 Task: Put "Image B" in Medium of HighDef Film Adrenaline Trailer
Action: Mouse pressed left at (100, 67)
Screenshot: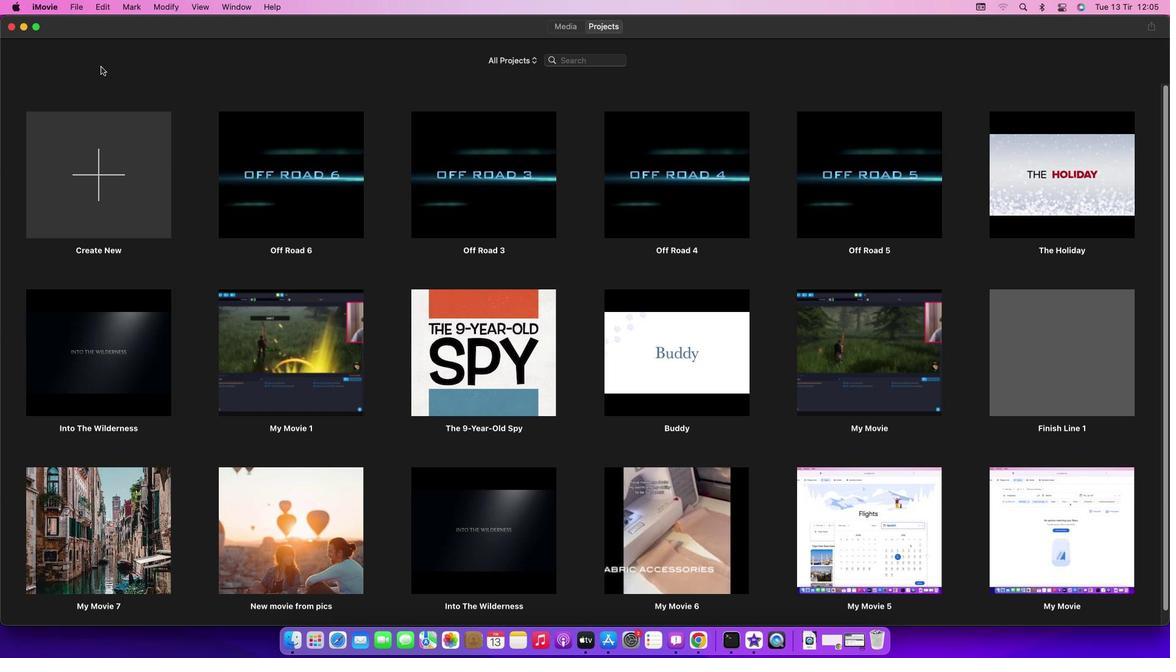 
Action: Mouse moved to (72, 6)
Screenshot: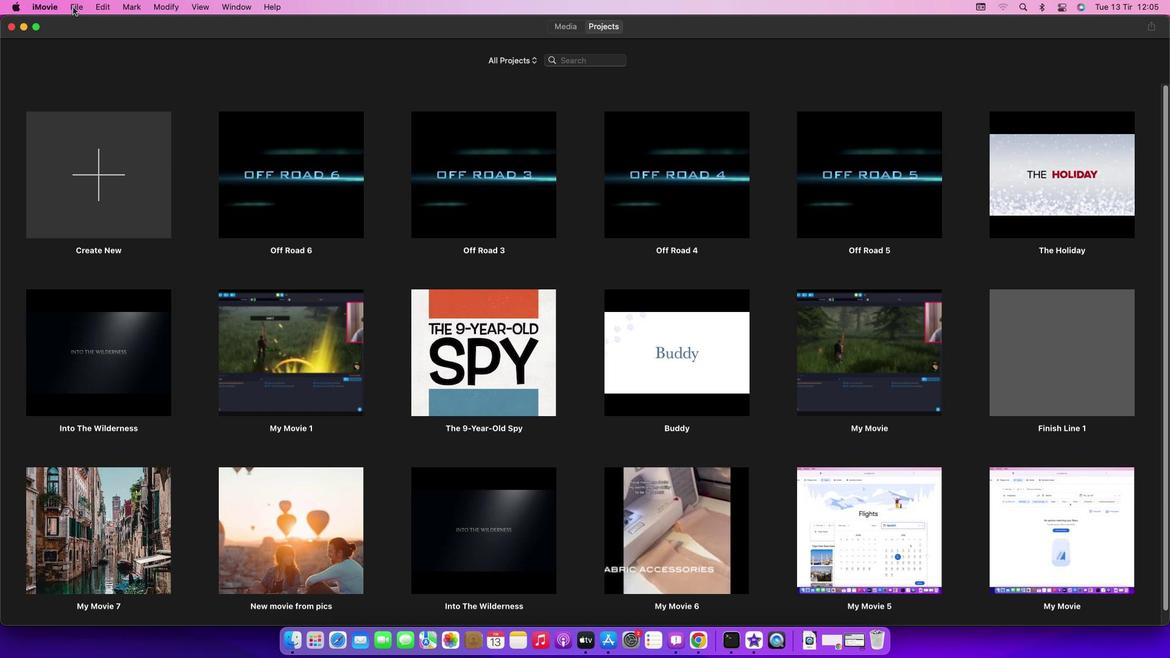 
Action: Mouse pressed left at (72, 6)
Screenshot: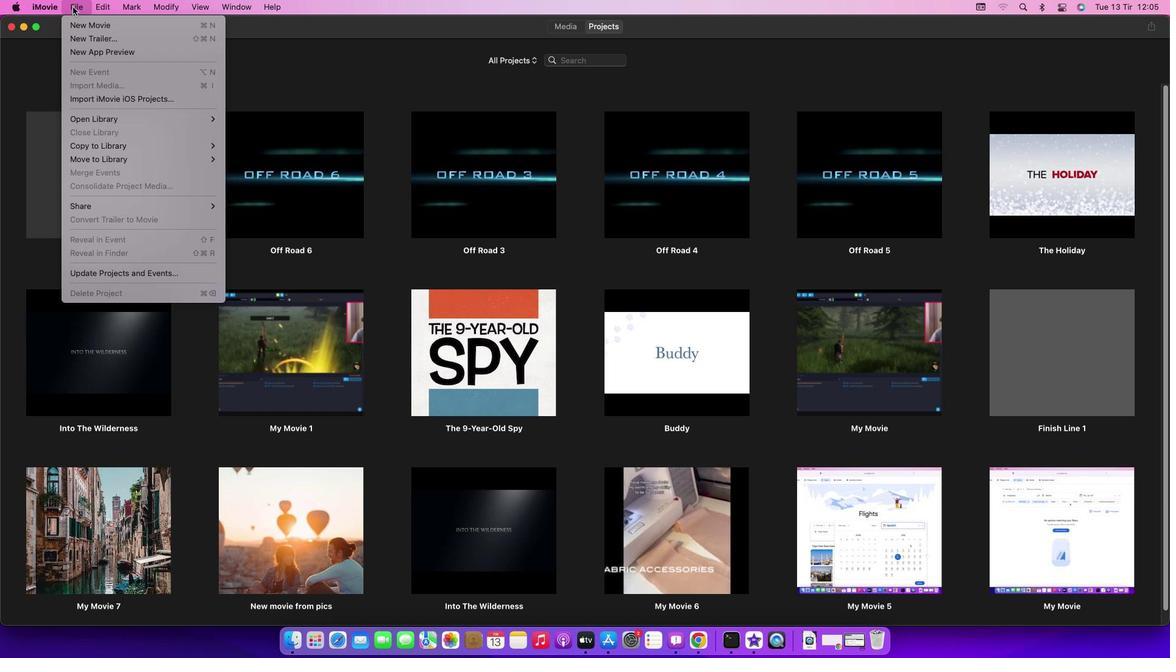 
Action: Mouse moved to (99, 44)
Screenshot: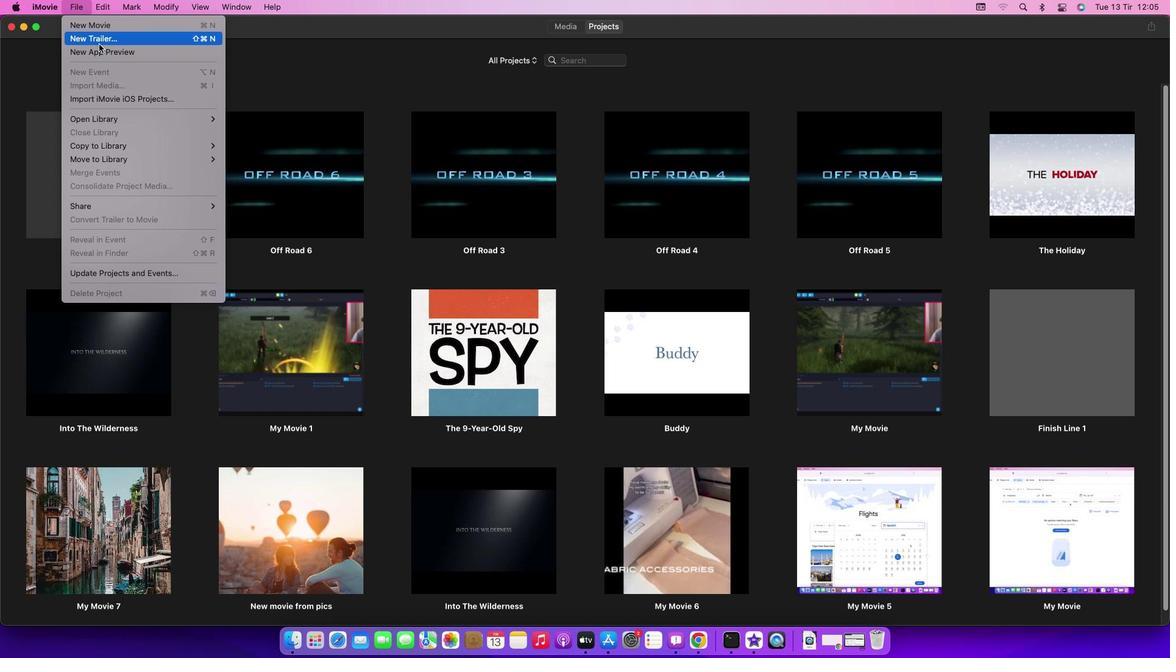 
Action: Mouse pressed left at (99, 44)
Screenshot: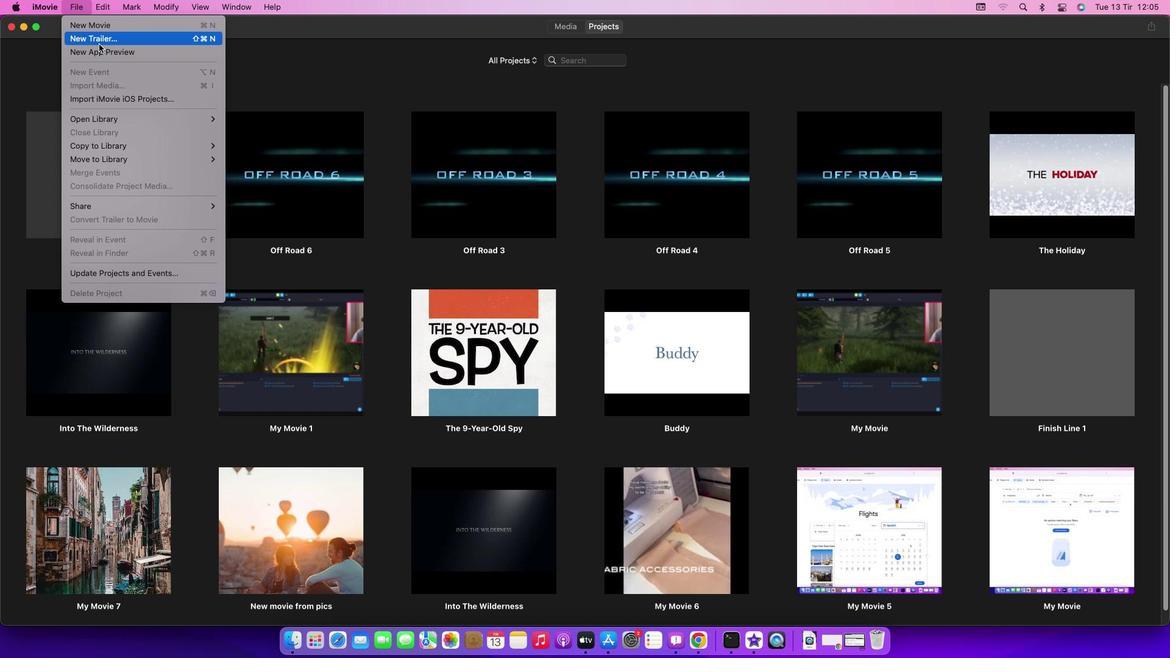 
Action: Mouse moved to (691, 348)
Screenshot: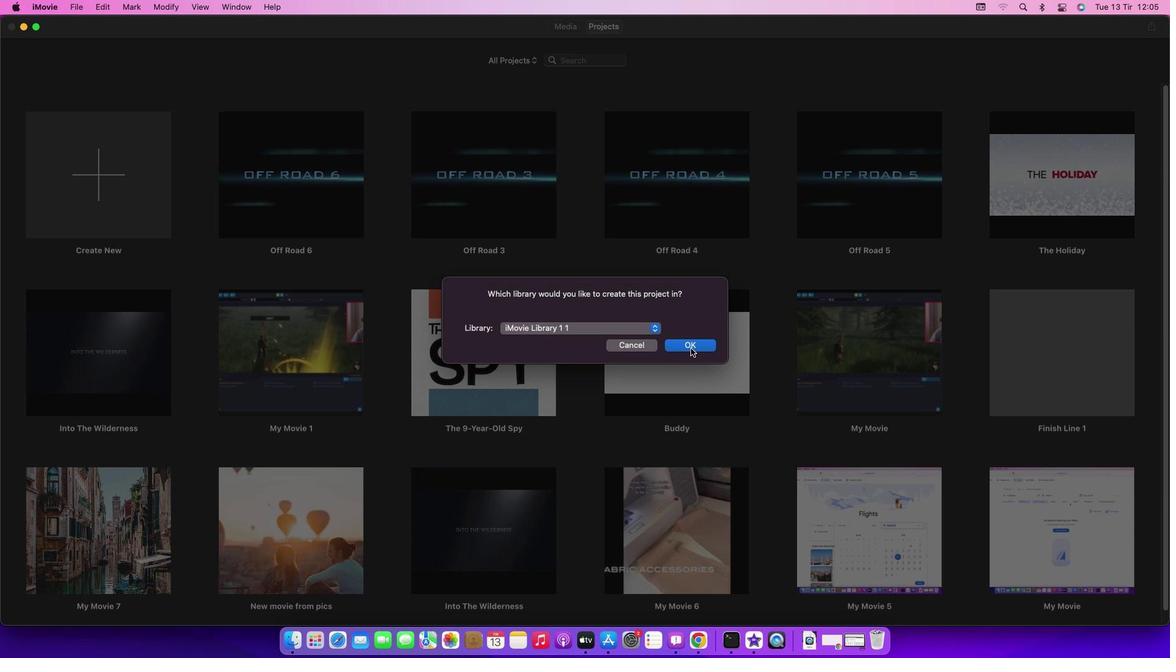 
Action: Mouse pressed left at (691, 348)
Screenshot: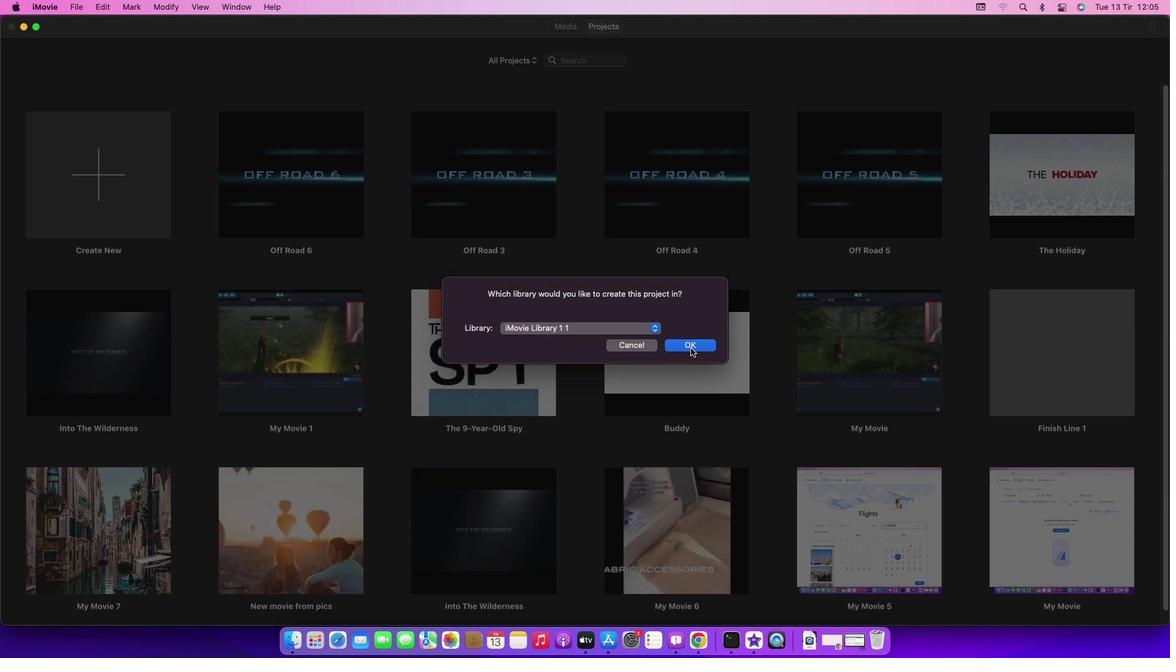 
Action: Mouse moved to (604, 244)
Screenshot: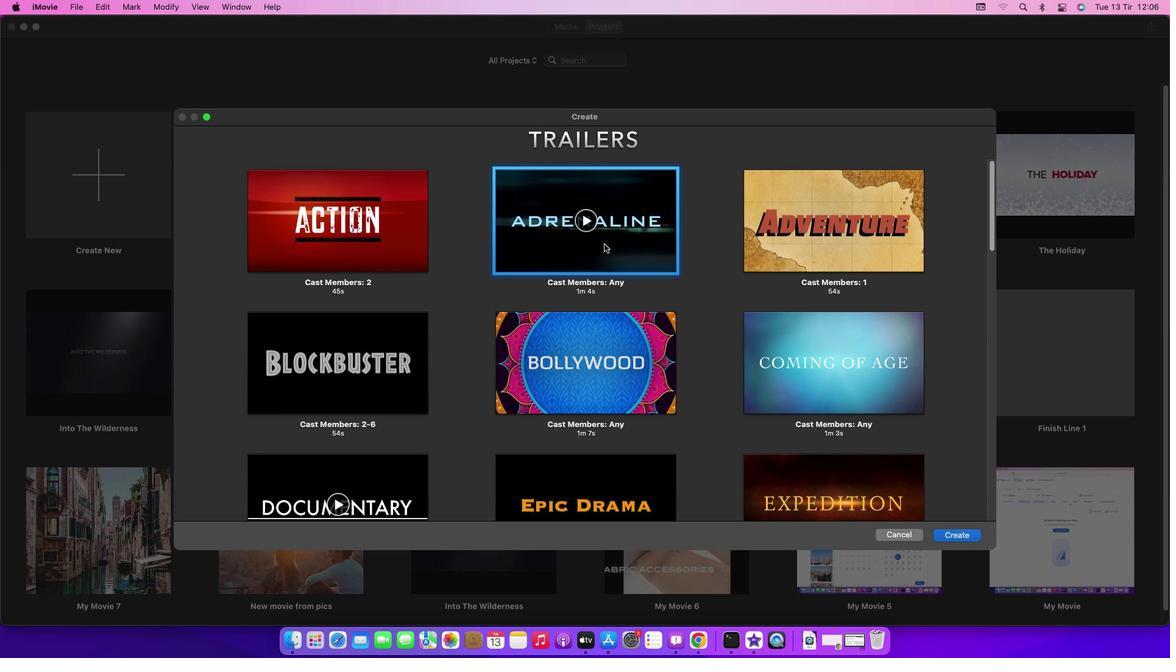 
Action: Mouse pressed left at (604, 244)
Screenshot: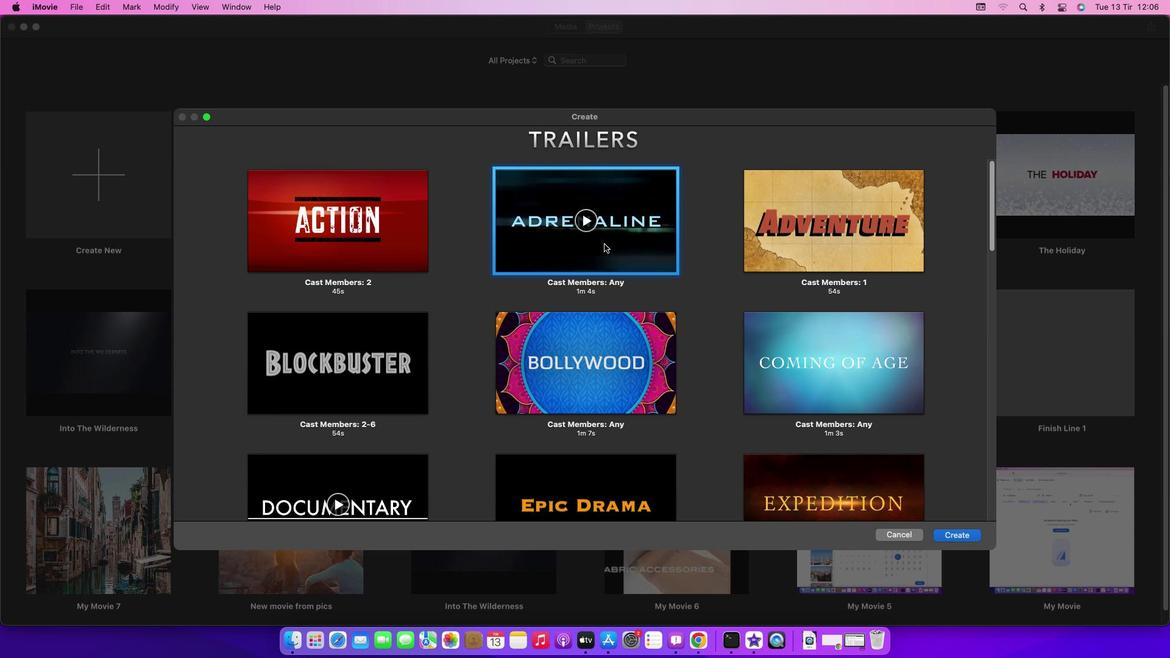 
Action: Mouse moved to (965, 536)
Screenshot: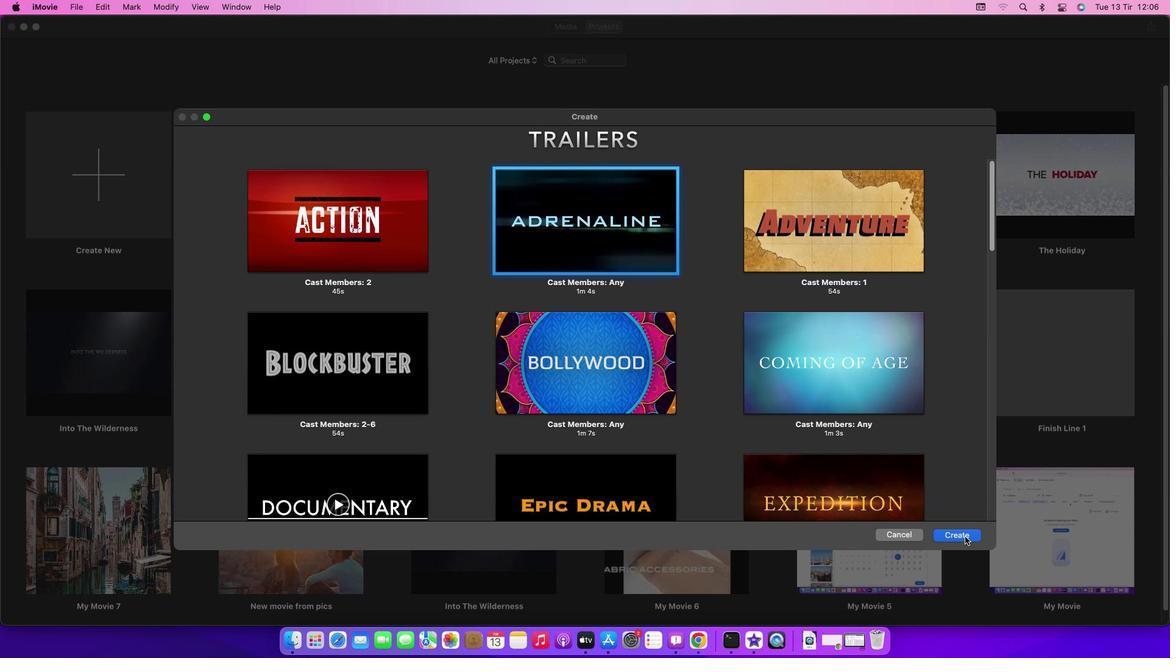 
Action: Mouse pressed left at (965, 536)
Screenshot: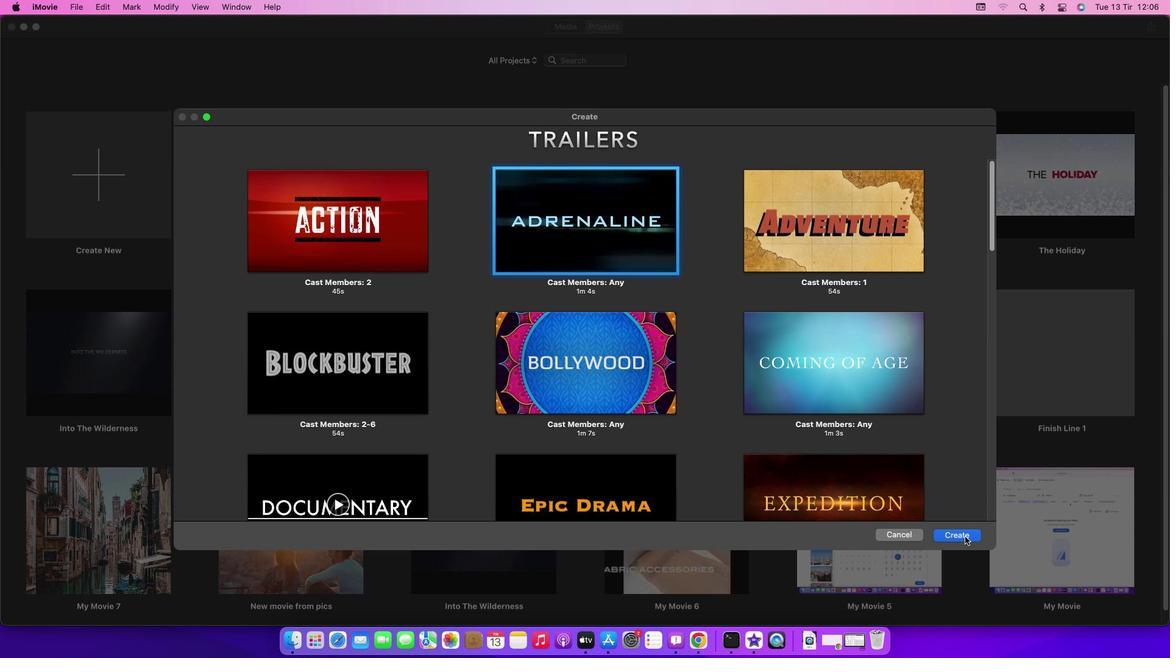 
Action: Mouse moved to (584, 363)
Screenshot: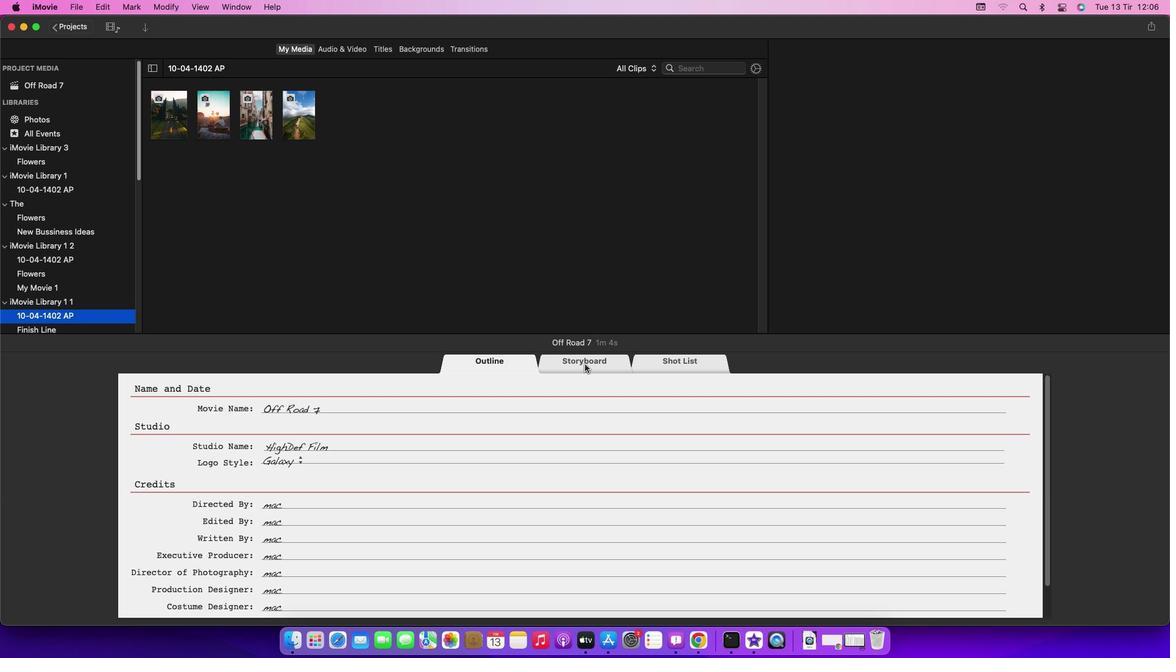 
Action: Mouse pressed left at (584, 363)
Screenshot: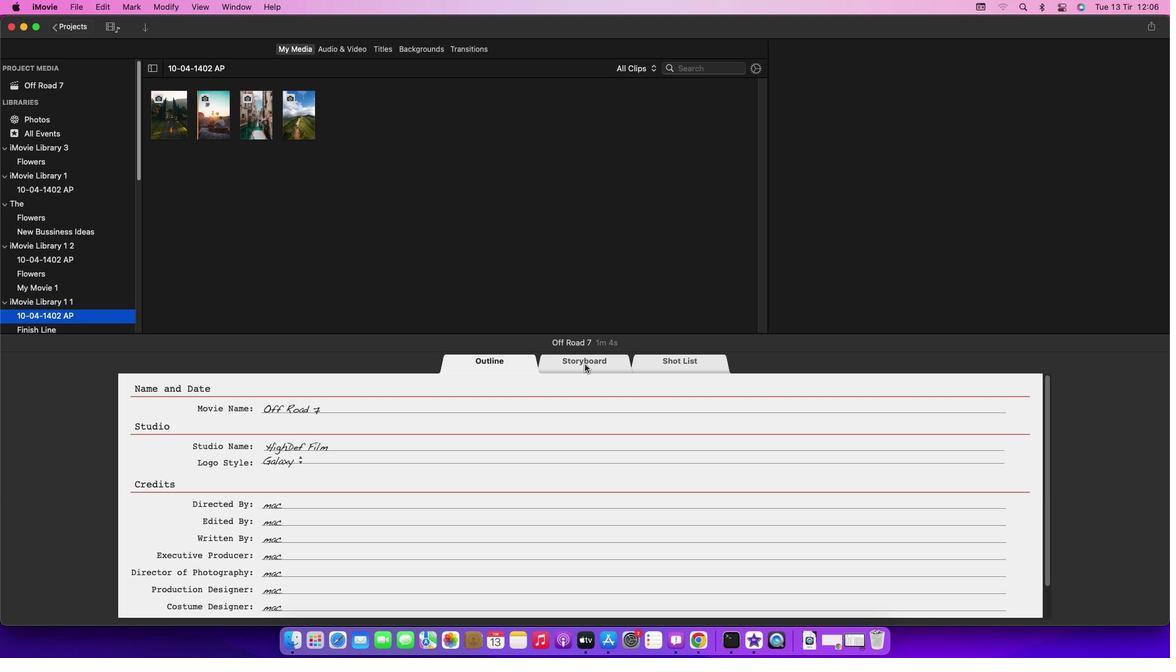 
Action: Mouse moved to (387, 462)
Screenshot: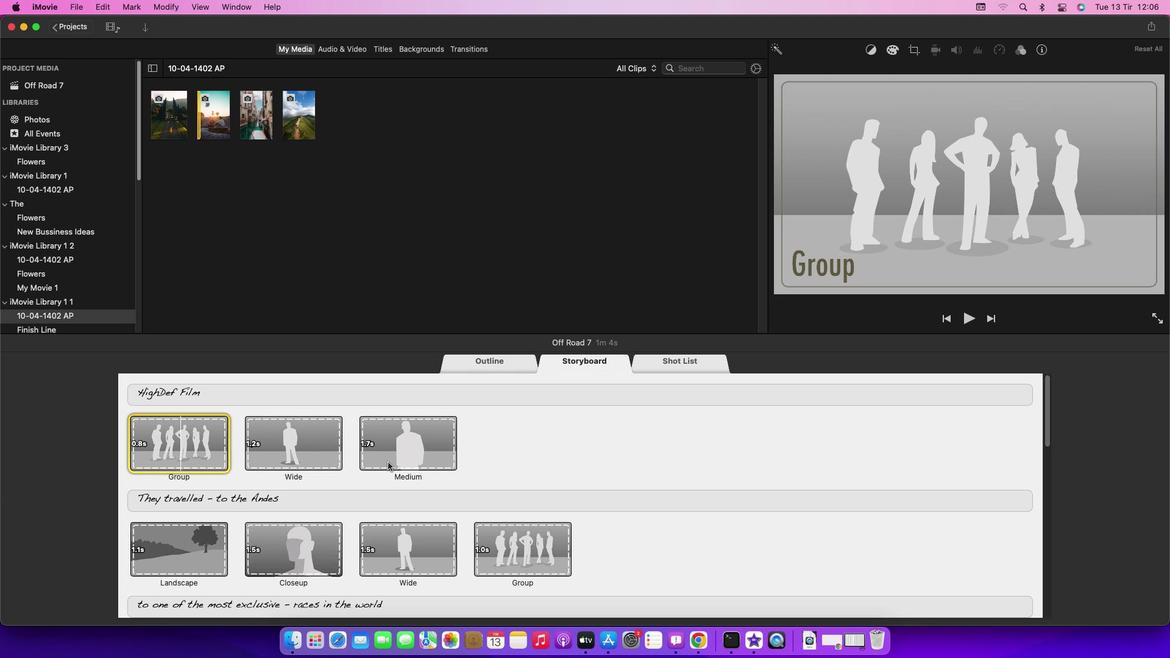 
Action: Mouse pressed left at (387, 462)
Screenshot: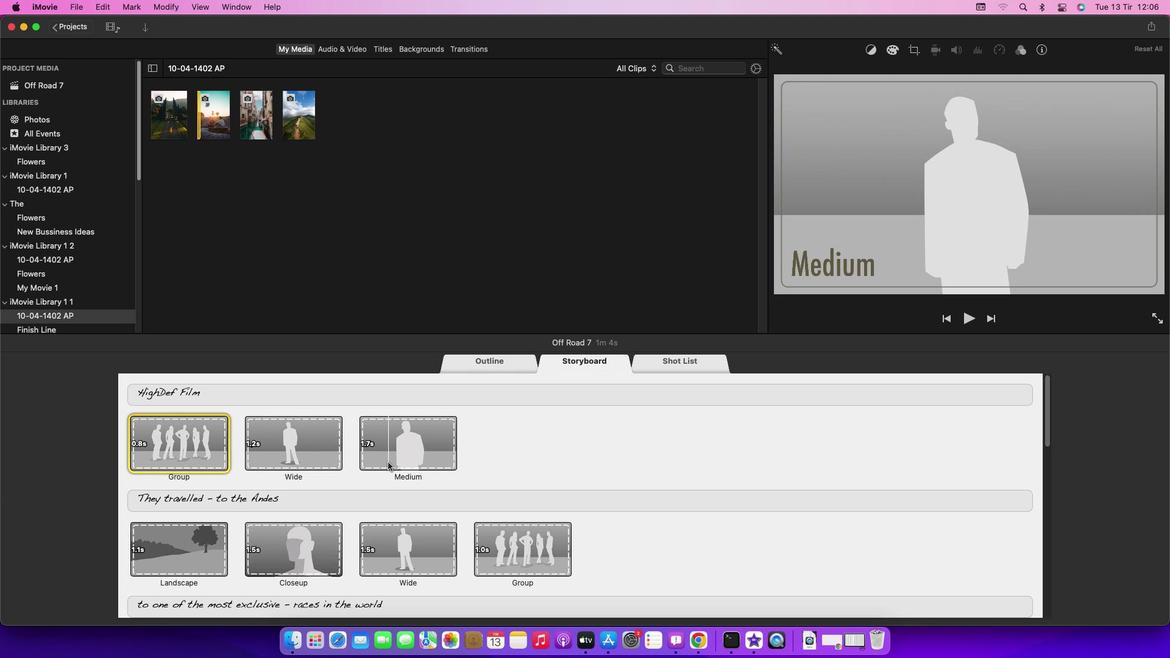 
Action: Mouse moved to (170, 130)
Screenshot: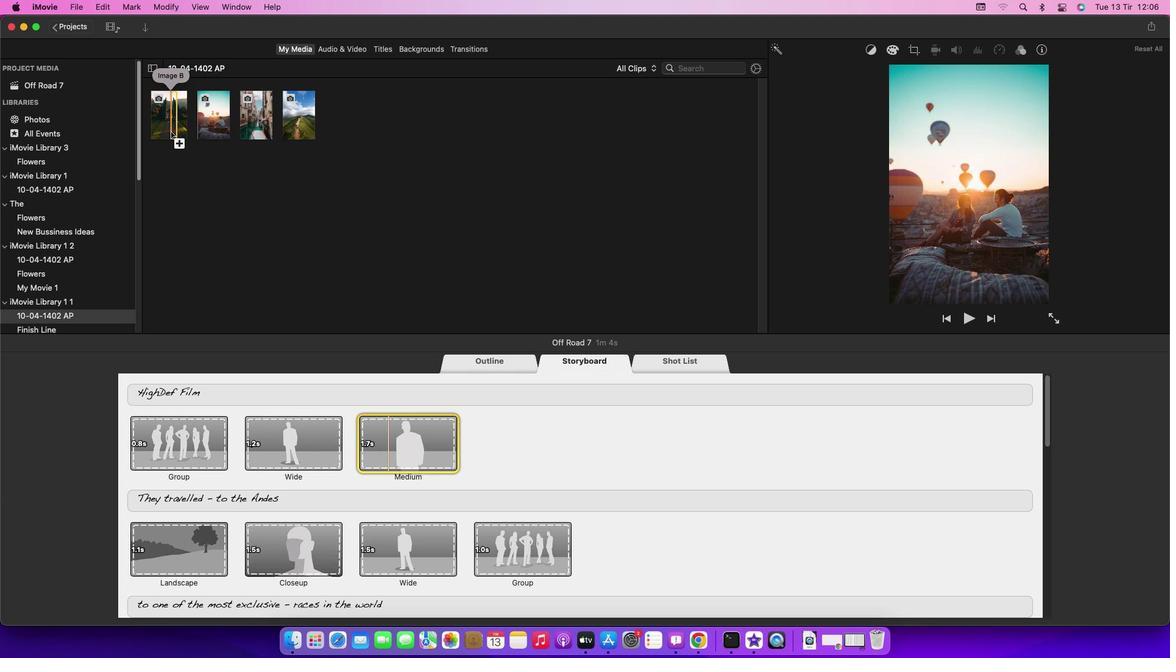 
Action: Mouse pressed left at (170, 130)
Screenshot: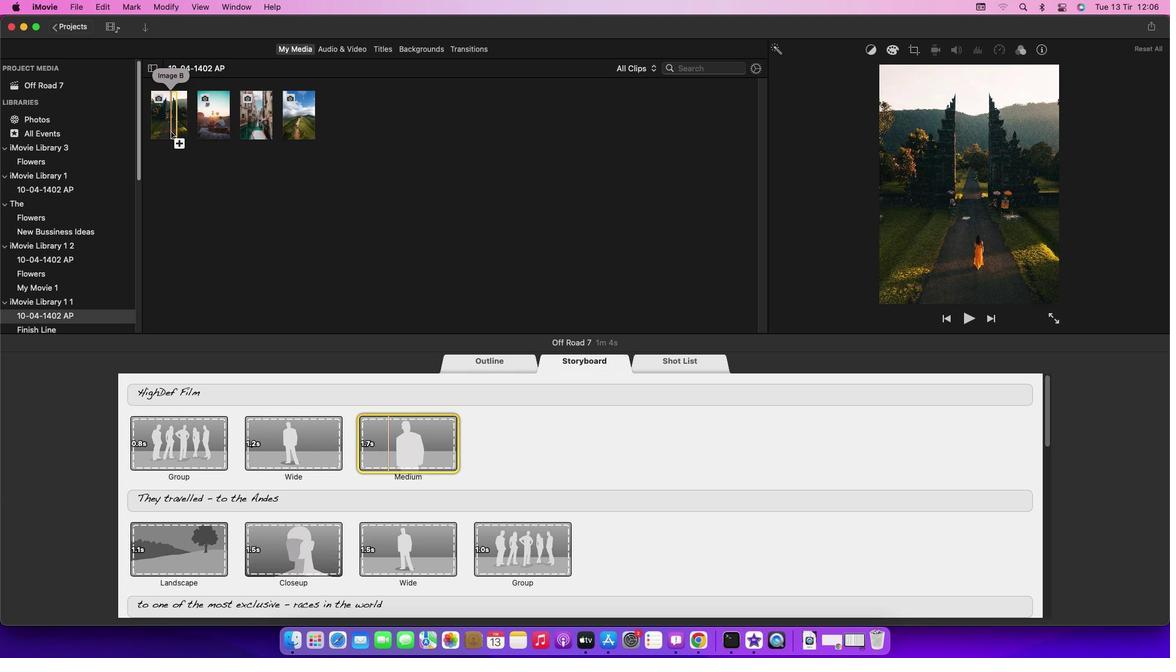 
Action: Mouse moved to (449, 243)
Screenshot: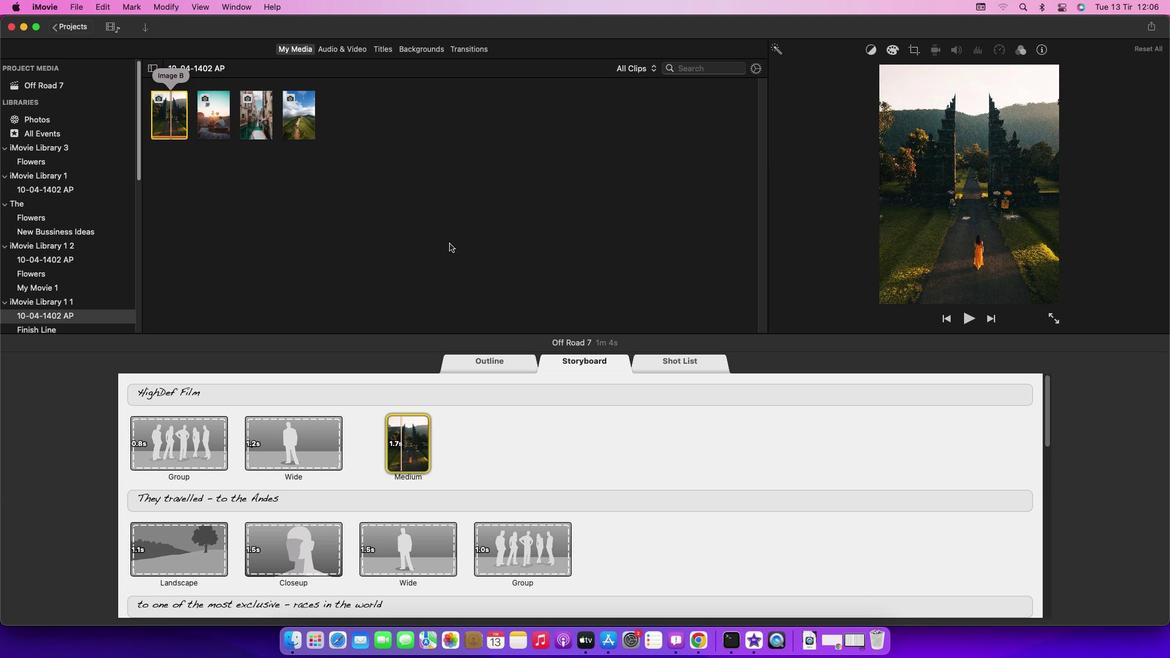 
